 Task: Create a due date automation trigger when advanced on, 2 working days before a card is due add dates with a complete due date at 11:00 AM.
Action: Mouse moved to (925, 70)
Screenshot: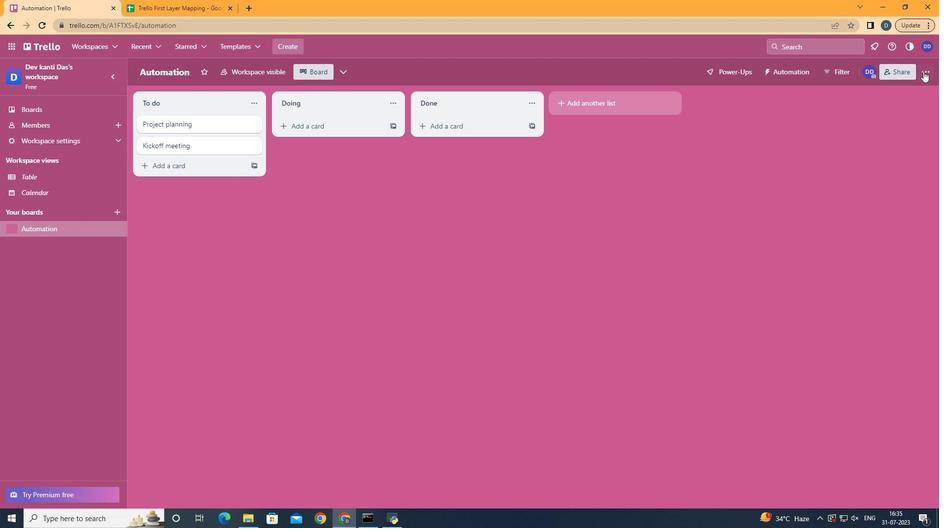 
Action: Mouse pressed left at (925, 70)
Screenshot: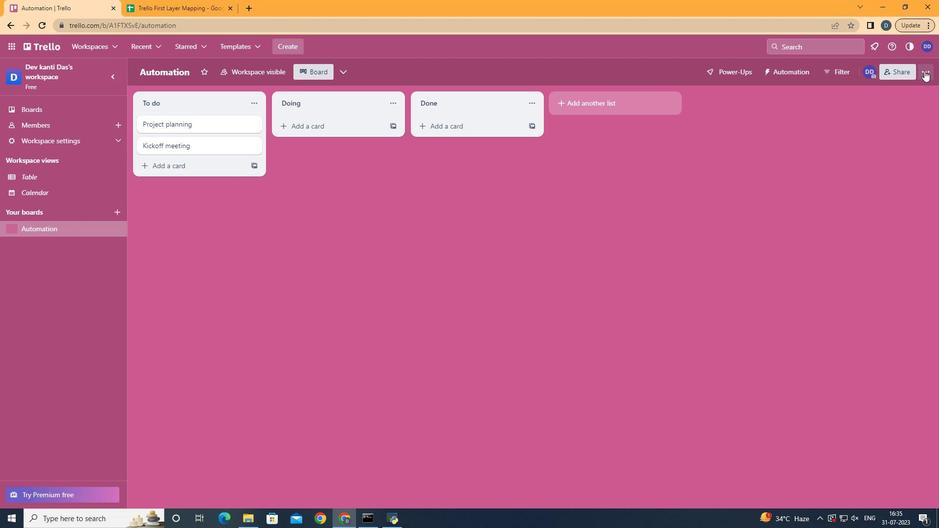 
Action: Mouse moved to (850, 215)
Screenshot: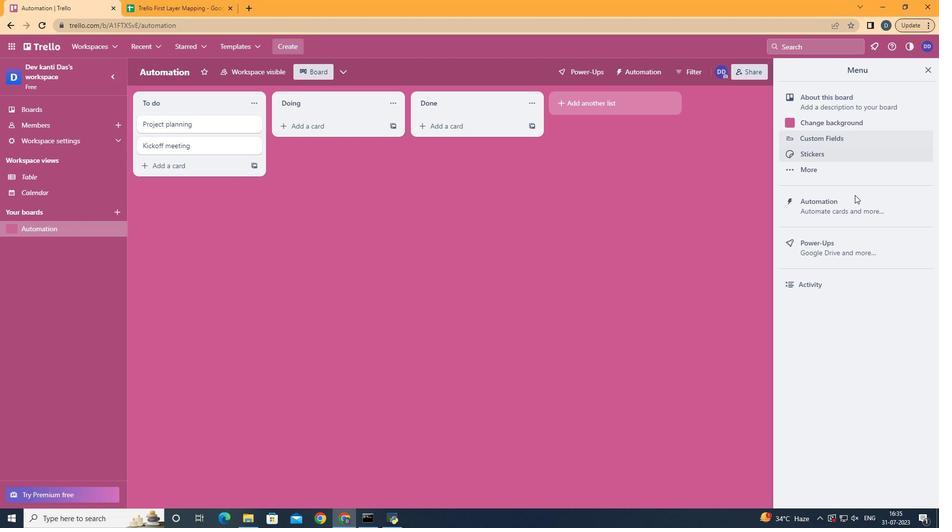 
Action: Mouse pressed left at (850, 215)
Screenshot: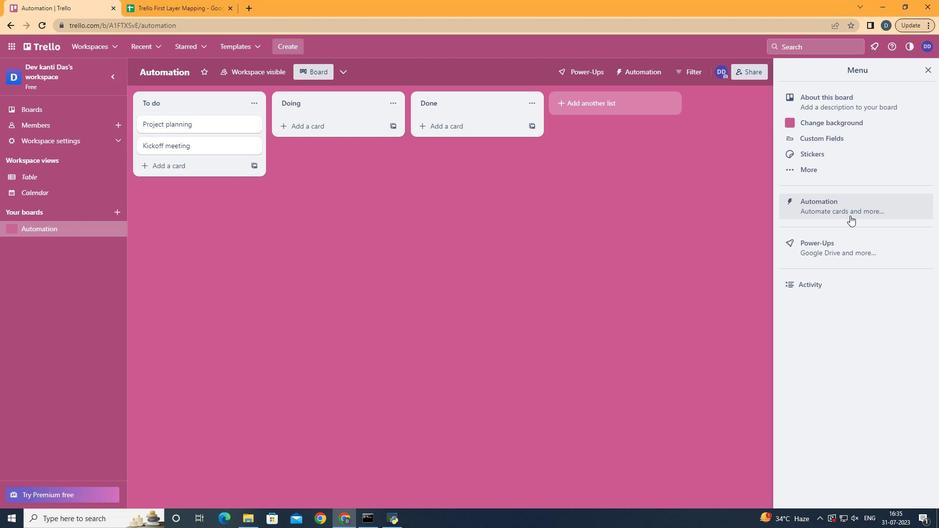 
Action: Mouse moved to (205, 195)
Screenshot: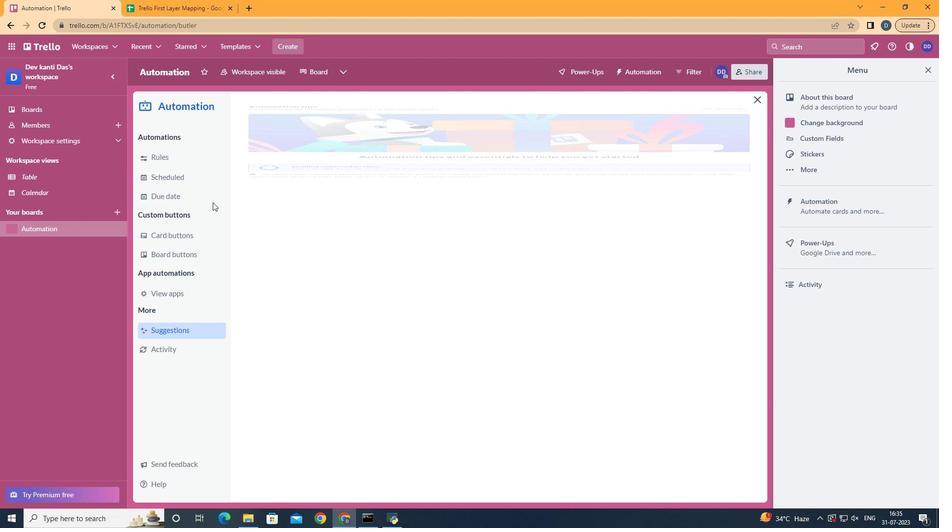 
Action: Mouse pressed left at (205, 195)
Screenshot: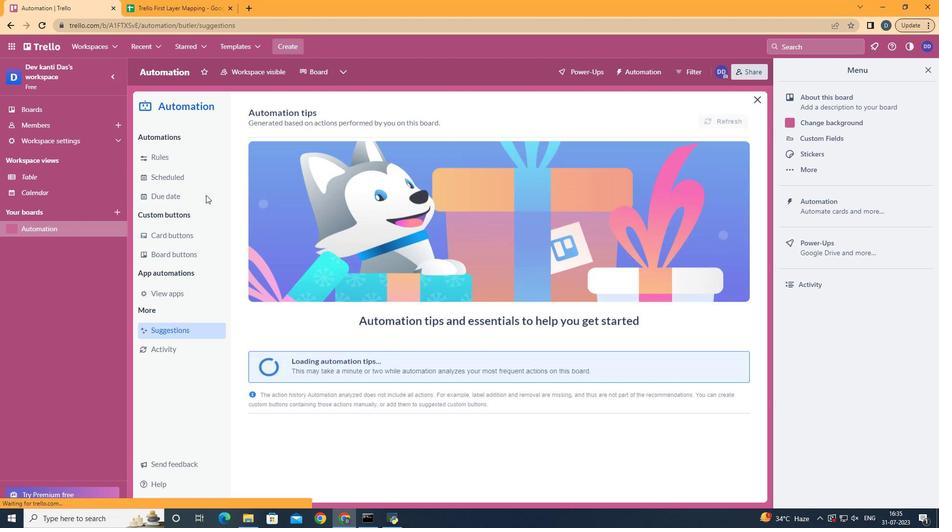
Action: Mouse moved to (686, 117)
Screenshot: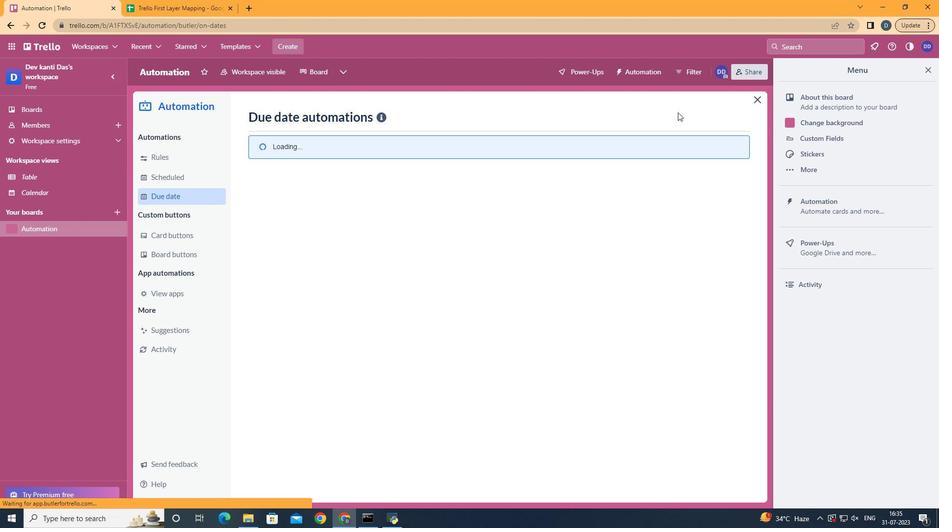 
Action: Mouse pressed left at (686, 117)
Screenshot: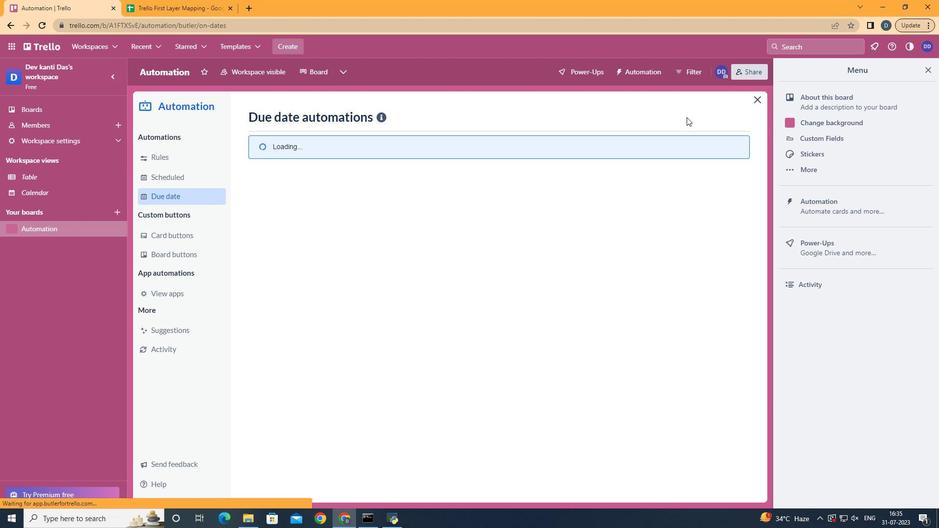 
Action: Mouse moved to (471, 217)
Screenshot: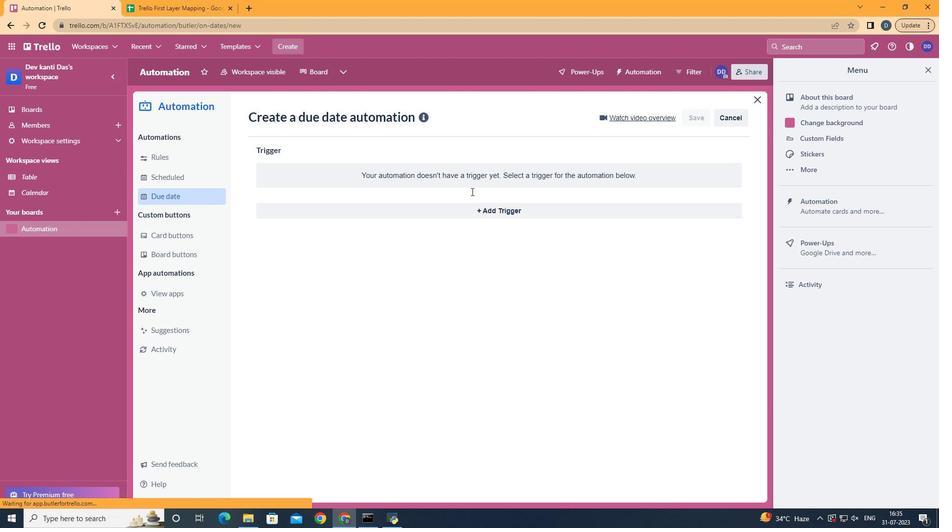 
Action: Mouse pressed left at (471, 217)
Screenshot: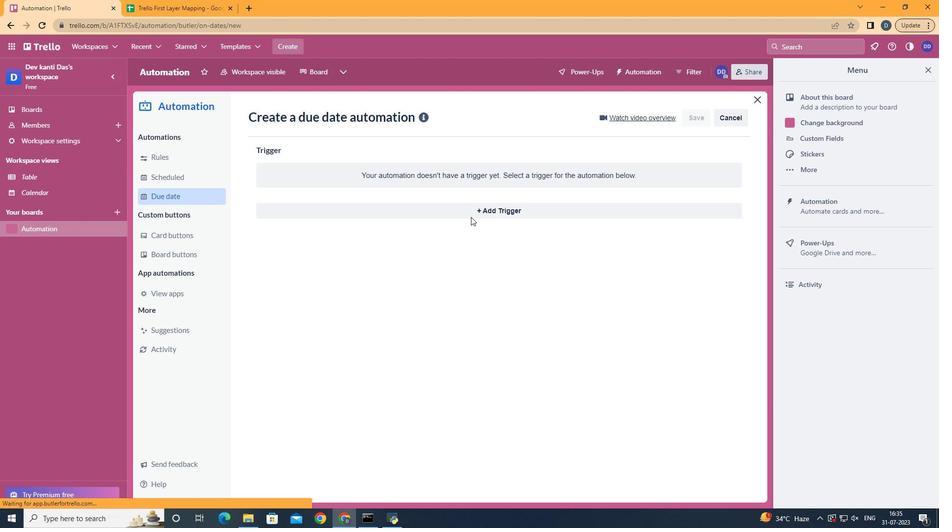 
Action: Mouse moved to (322, 398)
Screenshot: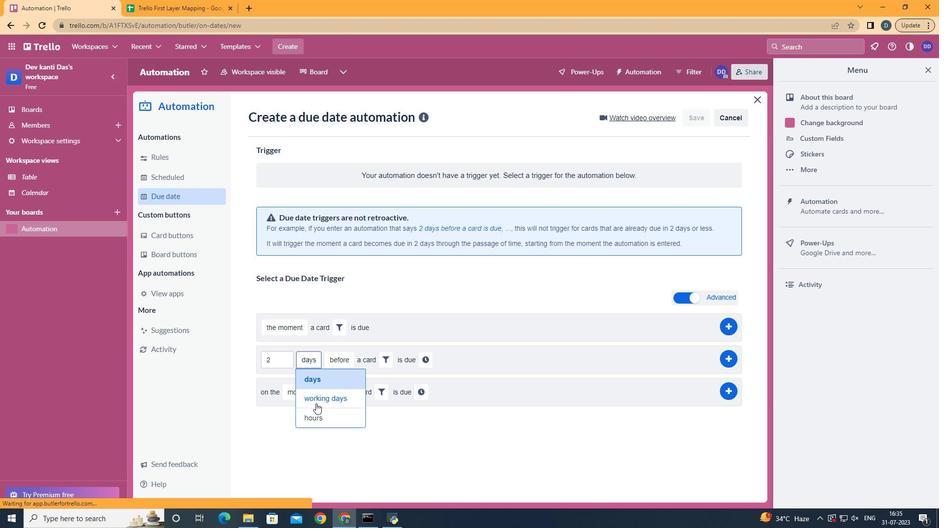 
Action: Mouse pressed left at (322, 398)
Screenshot: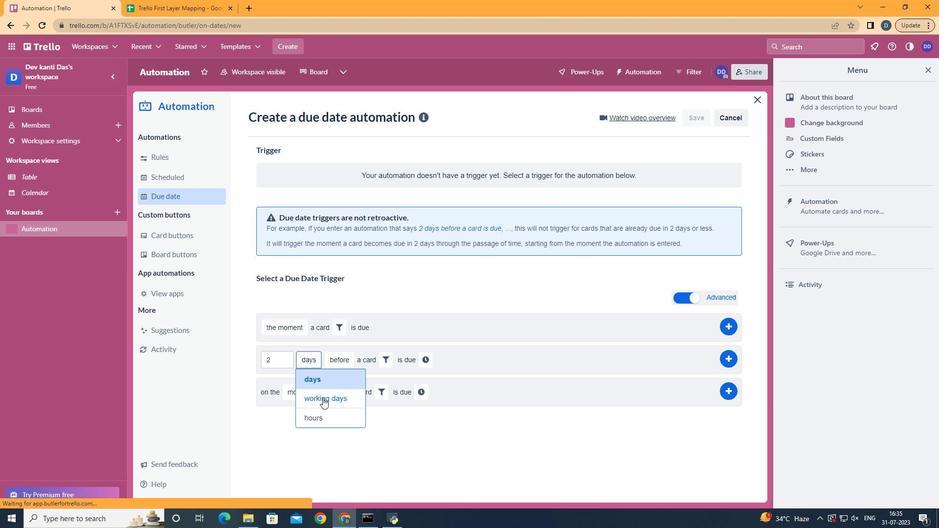 
Action: Mouse moved to (419, 359)
Screenshot: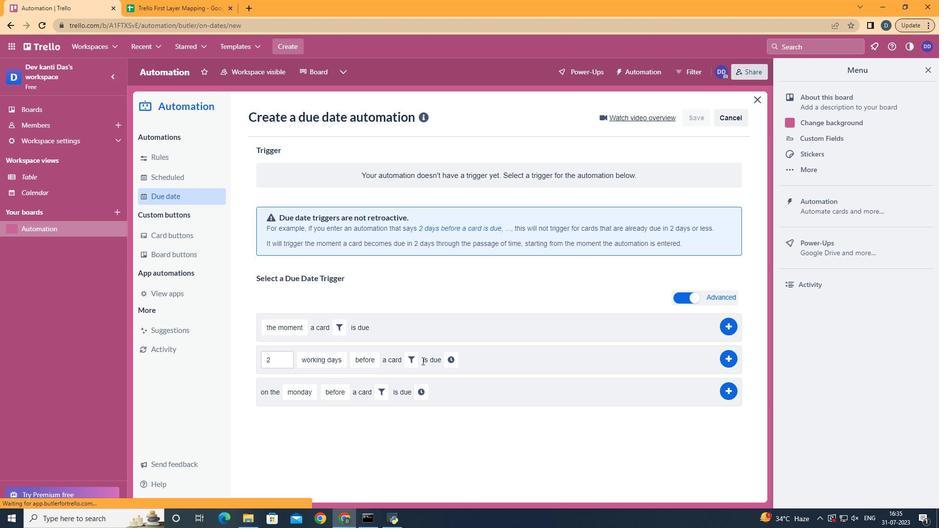 
Action: Mouse pressed left at (419, 359)
Screenshot: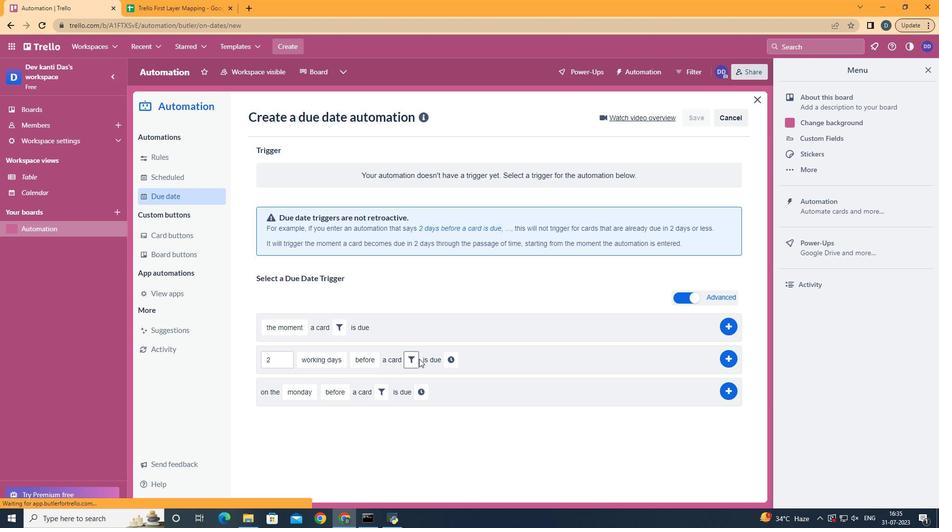 
Action: Mouse moved to (449, 391)
Screenshot: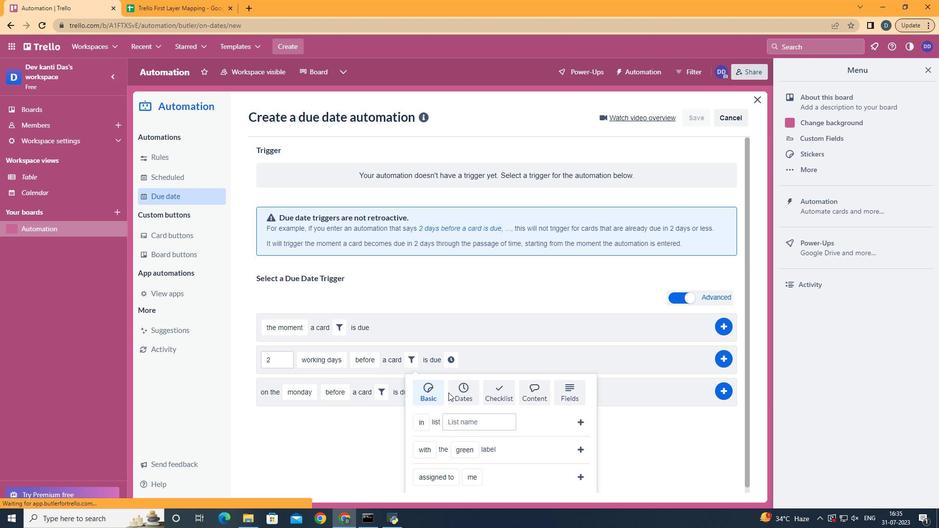 
Action: Mouse pressed left at (449, 391)
Screenshot: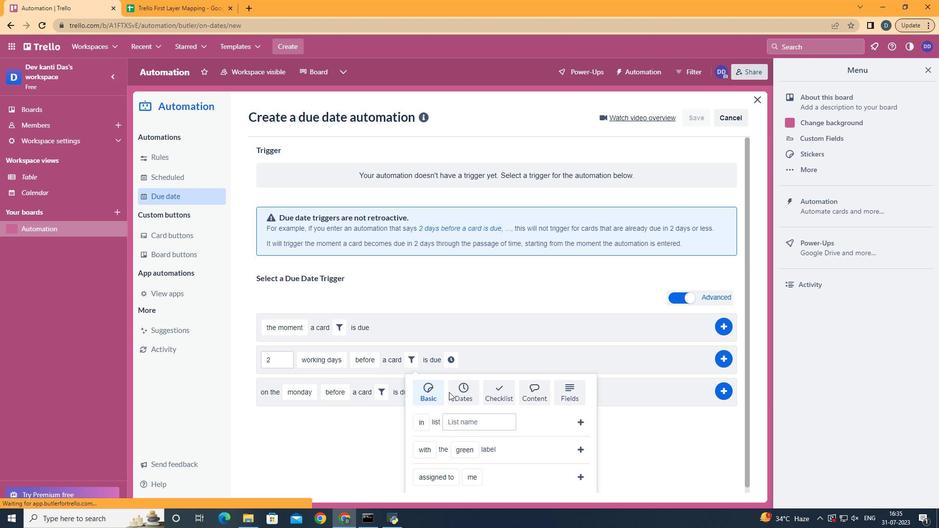 
Action: Mouse moved to (431, 444)
Screenshot: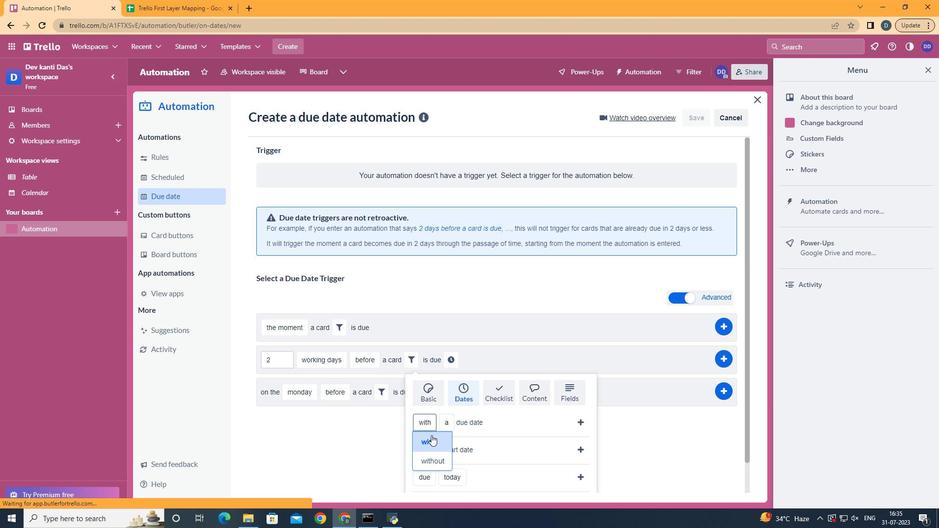 
Action: Mouse pressed left at (431, 444)
Screenshot: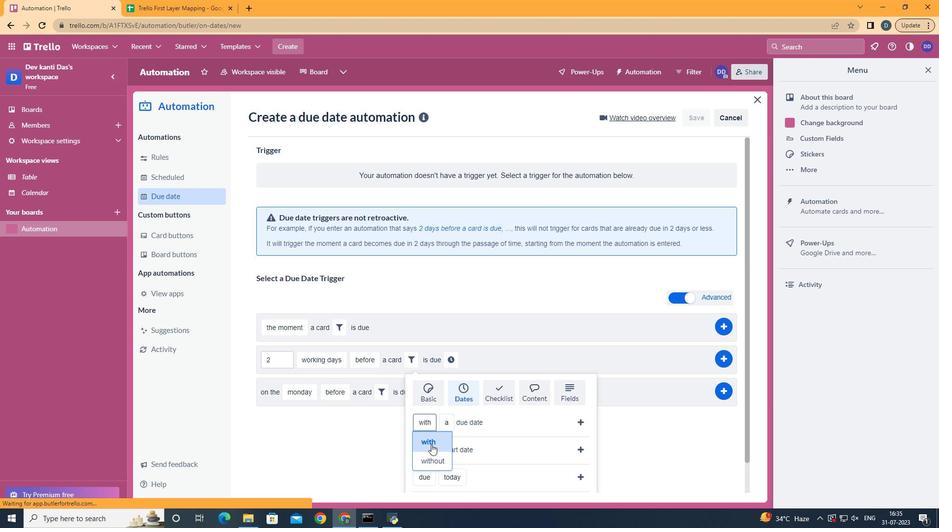 
Action: Mouse moved to (469, 363)
Screenshot: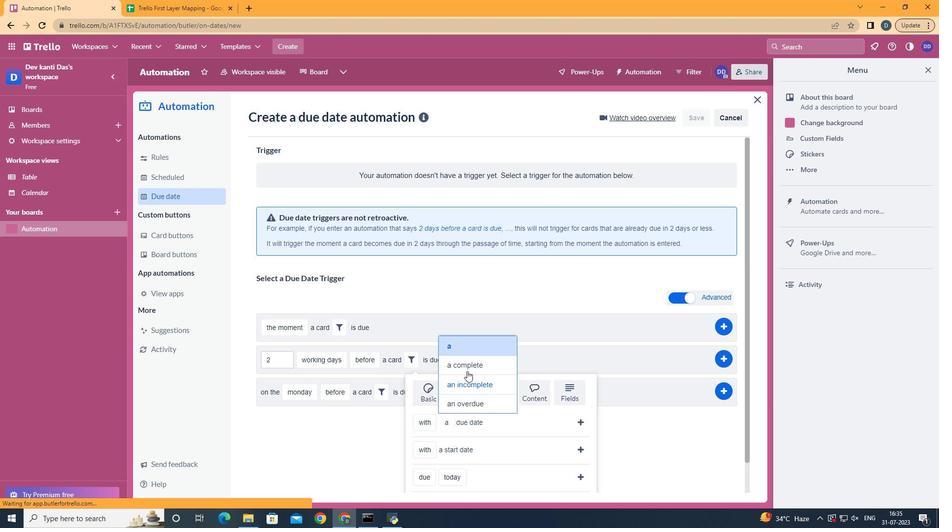 
Action: Mouse pressed left at (469, 363)
Screenshot: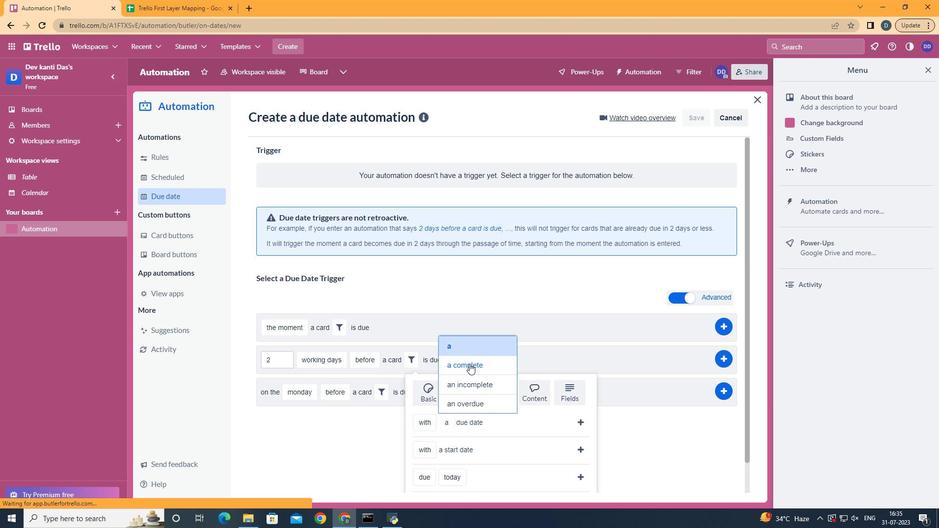 
Action: Mouse moved to (581, 424)
Screenshot: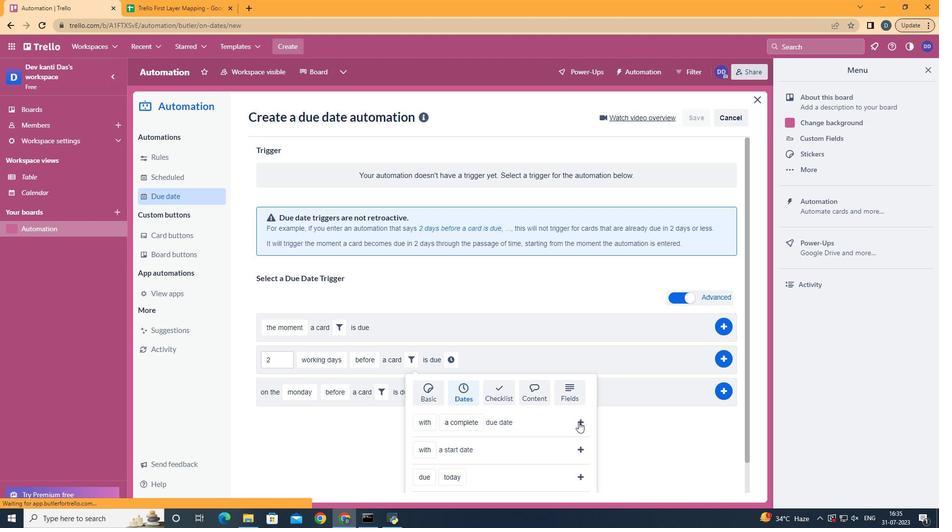 
Action: Mouse pressed left at (581, 424)
Screenshot: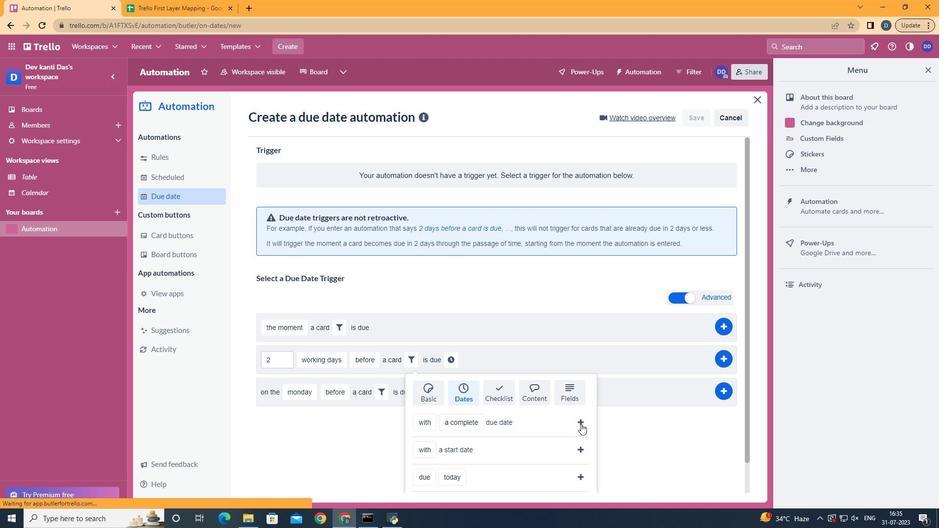 
Action: Mouse moved to (548, 362)
Screenshot: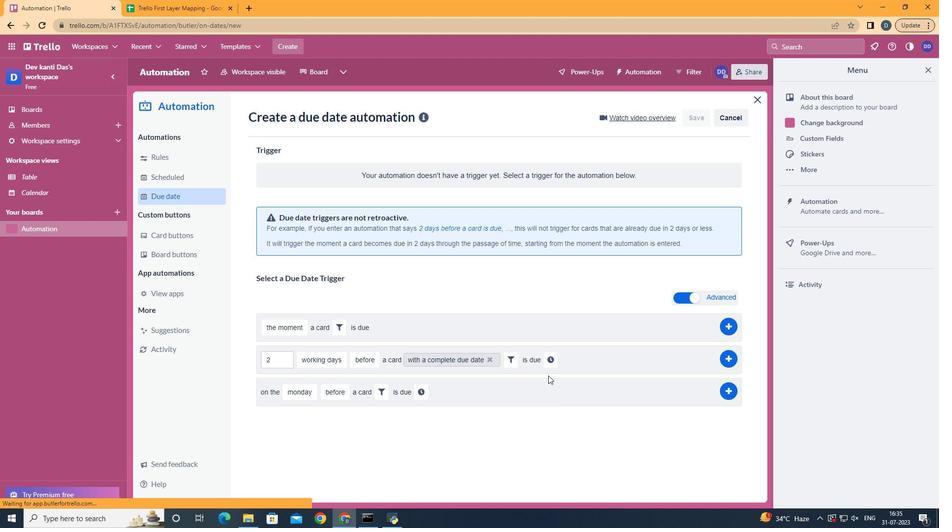 
Action: Mouse pressed left at (548, 362)
Screenshot: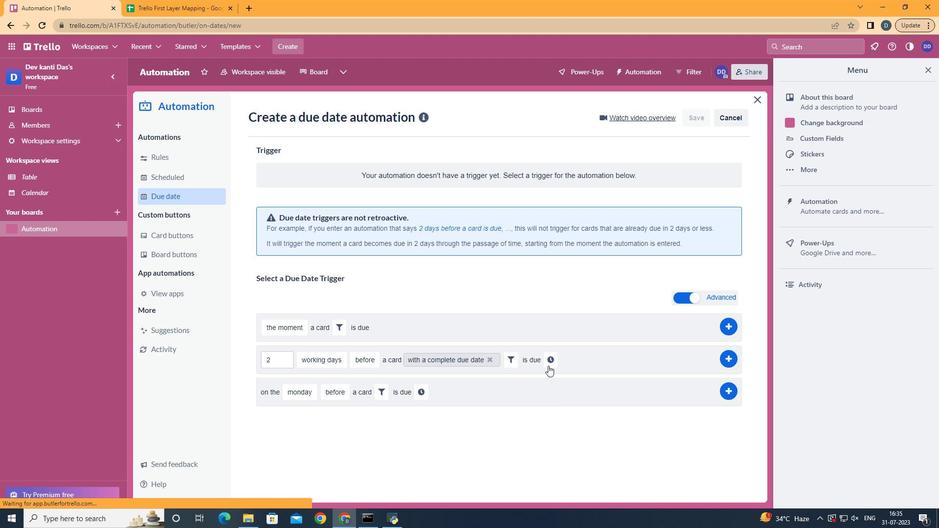 
Action: Mouse moved to (573, 359)
Screenshot: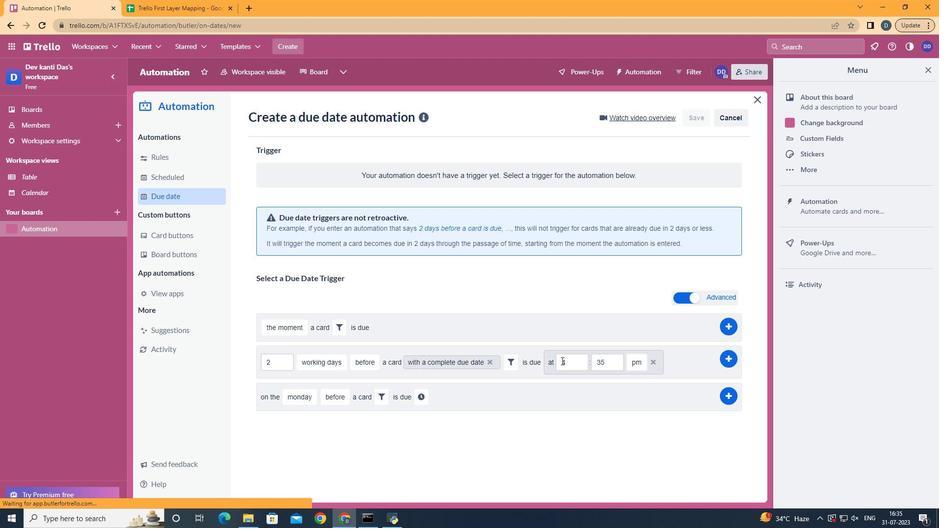 
Action: Mouse pressed left at (573, 359)
Screenshot: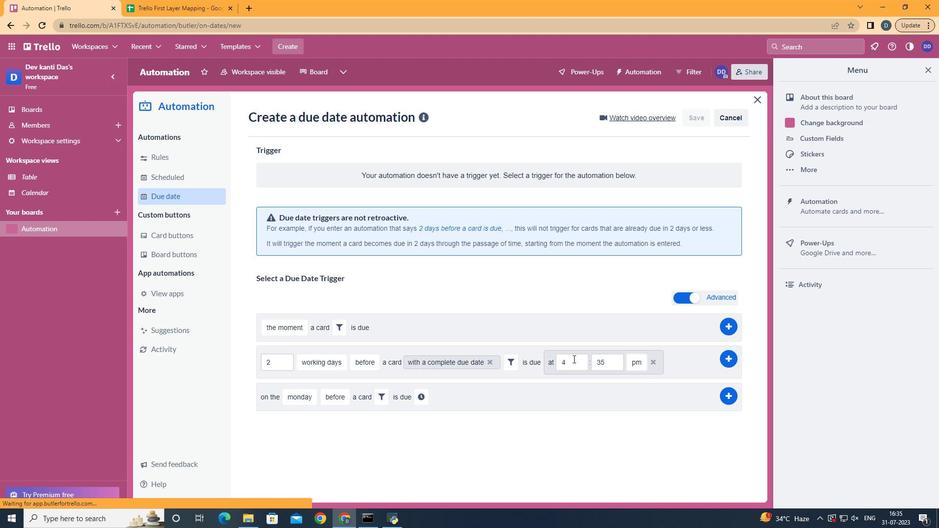
Action: Key pressed <Key.backspace>11
Screenshot: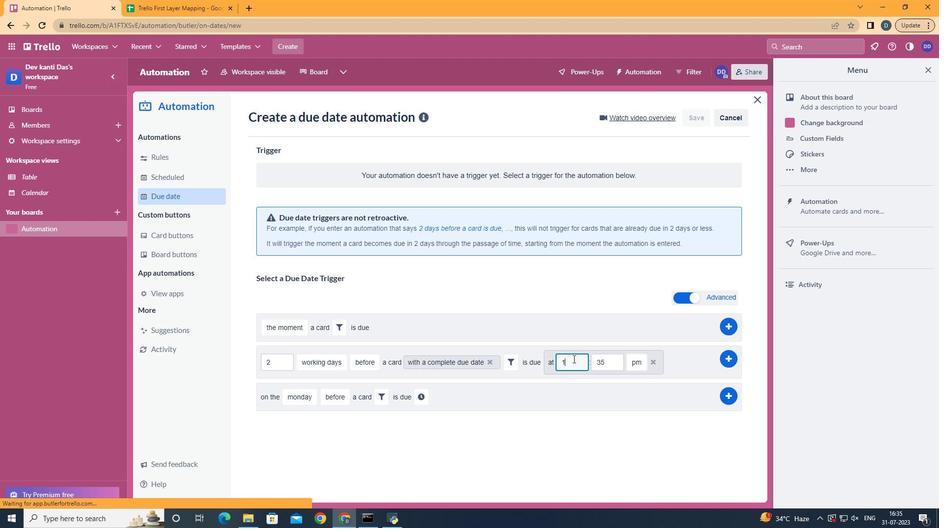 
Action: Mouse moved to (607, 360)
Screenshot: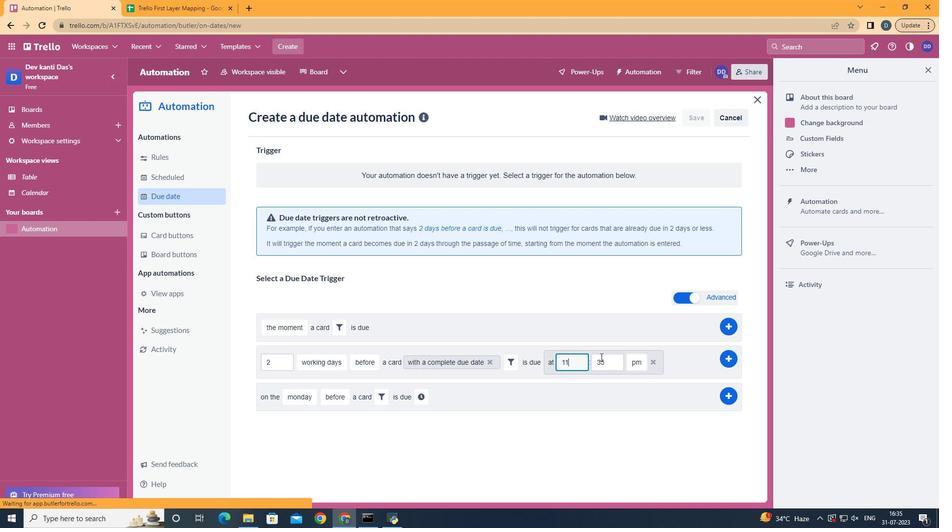 
Action: Mouse pressed left at (607, 360)
Screenshot: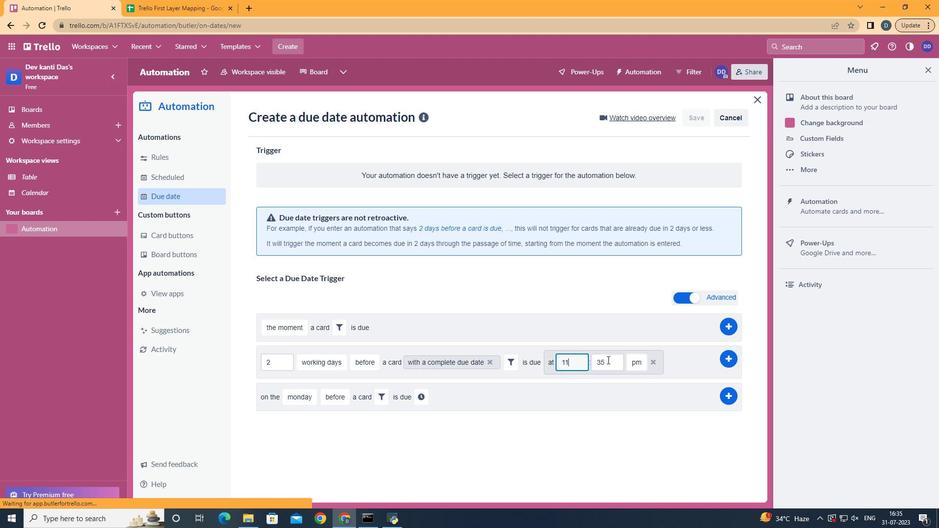 
Action: Key pressed <Key.backspace><Key.backspace>00
Screenshot: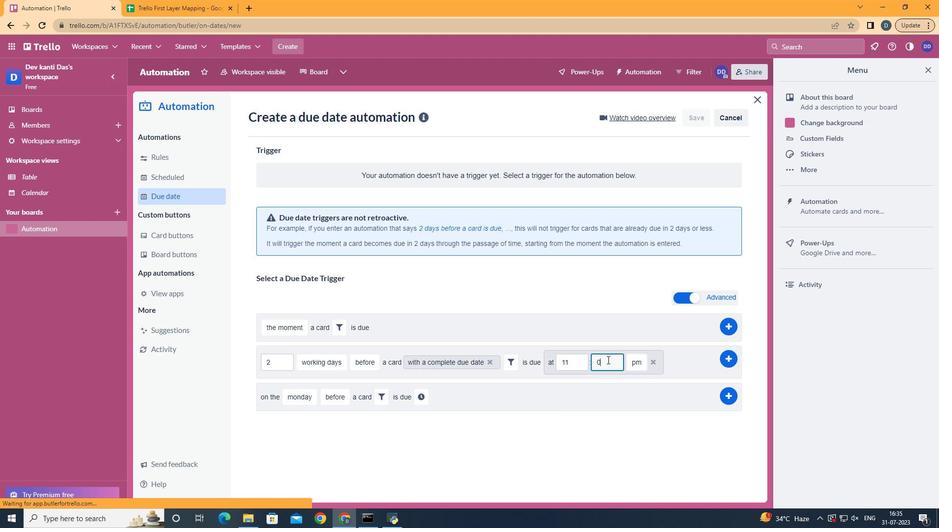 
Action: Mouse moved to (640, 385)
Screenshot: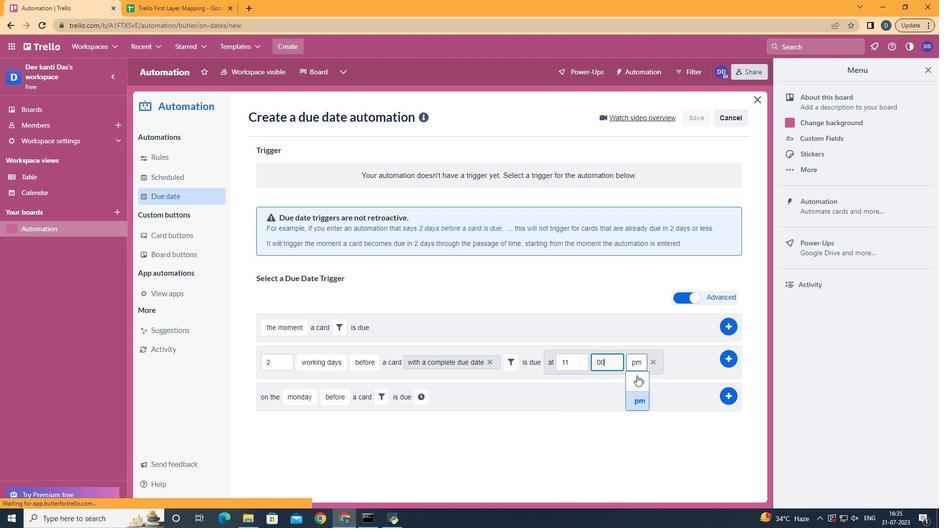
Action: Mouse pressed left at (640, 385)
Screenshot: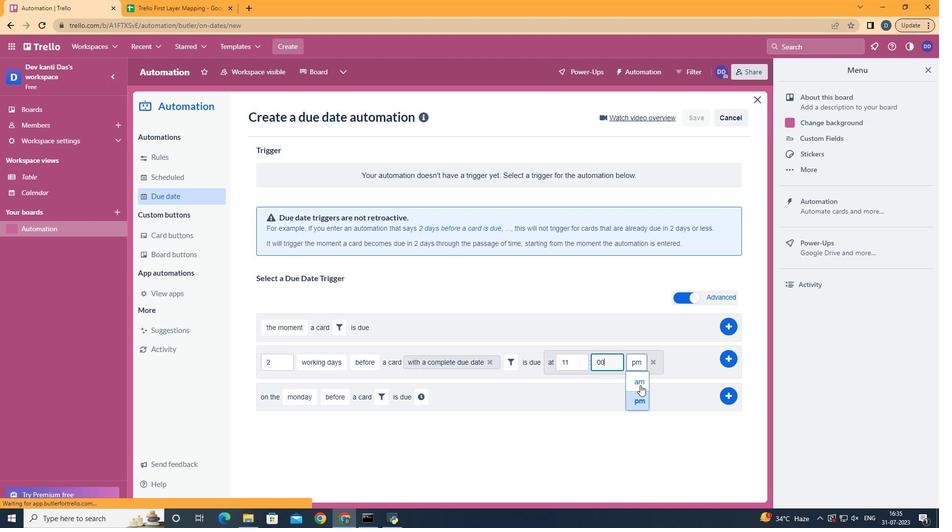 
Action: Mouse moved to (727, 356)
Screenshot: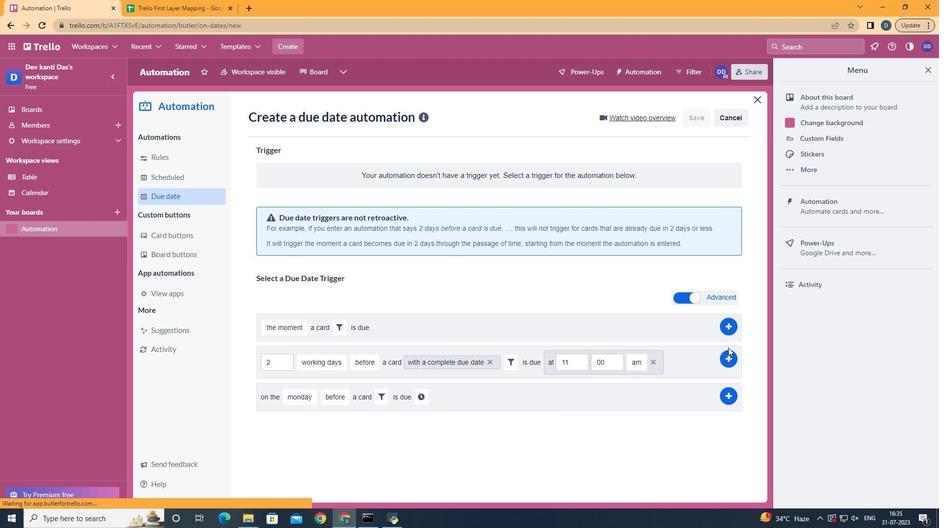
Action: Mouse pressed left at (727, 356)
Screenshot: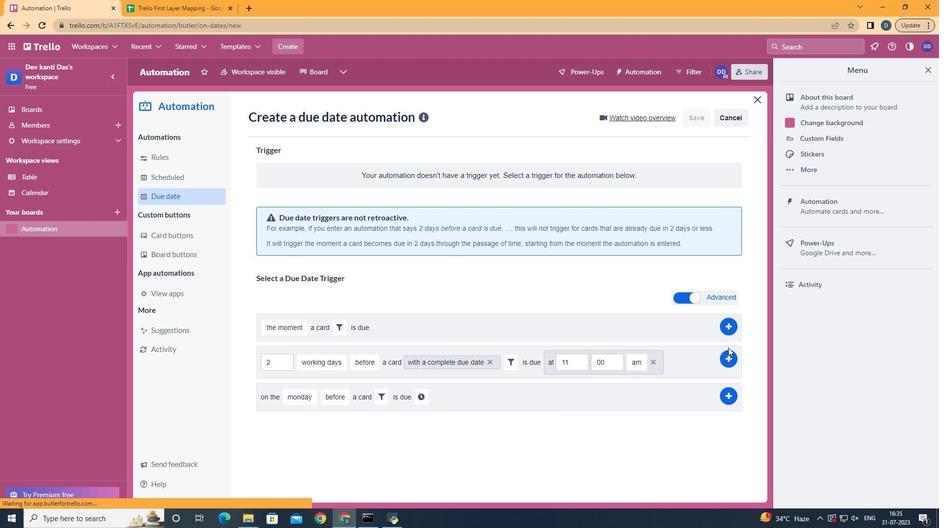 
Action: Mouse moved to (496, 172)
Screenshot: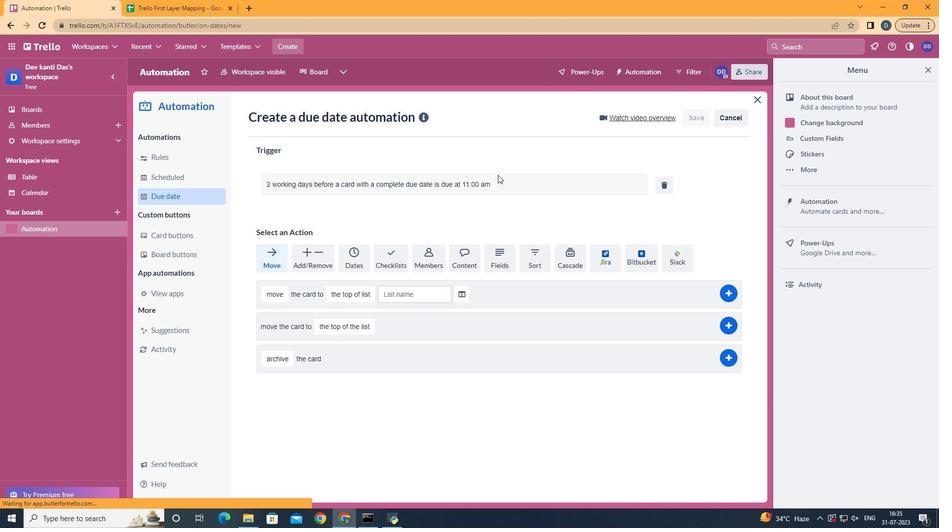 
